 Task: Categorize selected contacts in Outlook.
Action: Mouse moved to (7, 83)
Screenshot: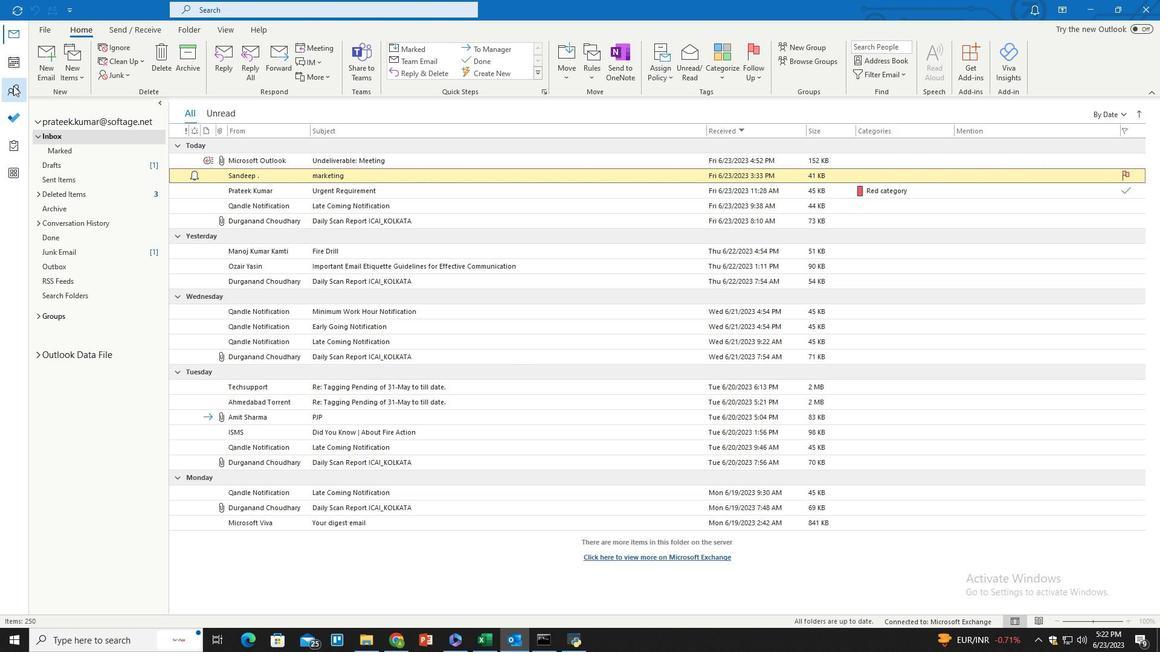 
Action: Mouse pressed left at (7, 83)
Screenshot: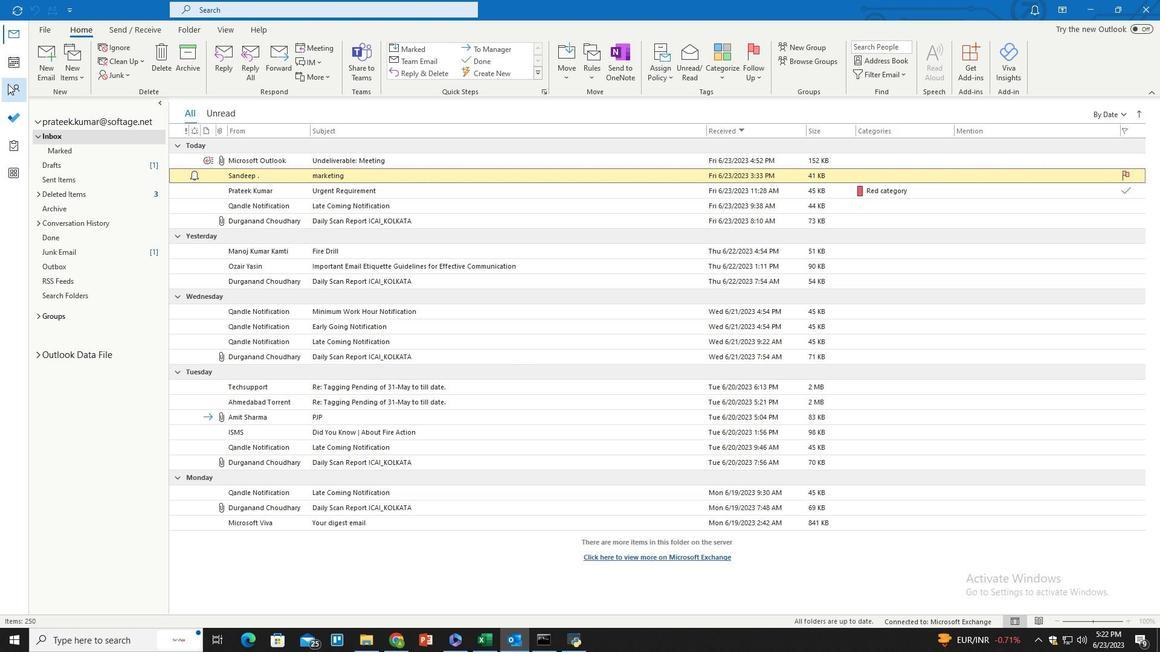 
Action: Mouse moved to (287, 267)
Screenshot: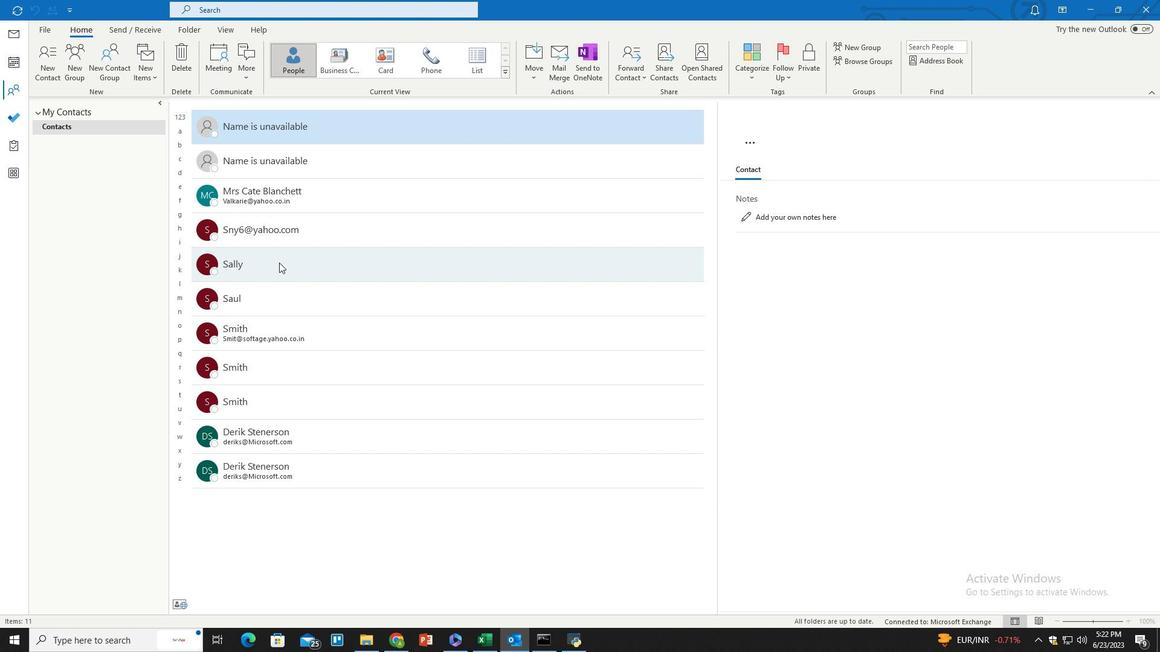 
Action: Mouse pressed left at (287, 267)
Screenshot: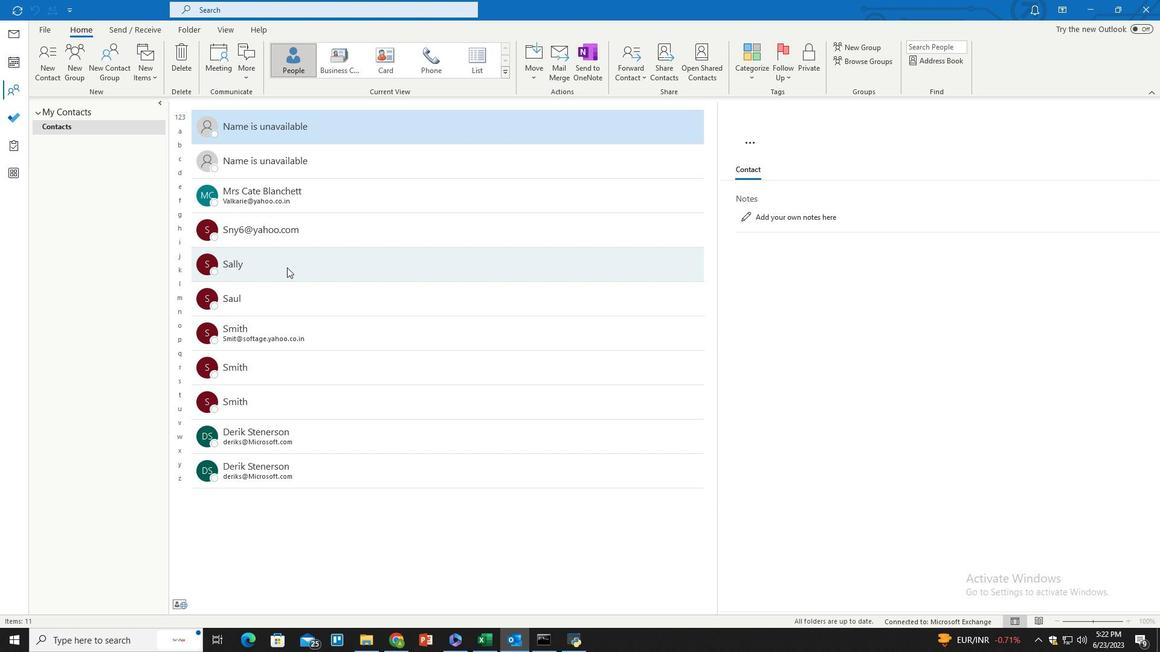 
Action: Mouse moved to (302, 297)
Screenshot: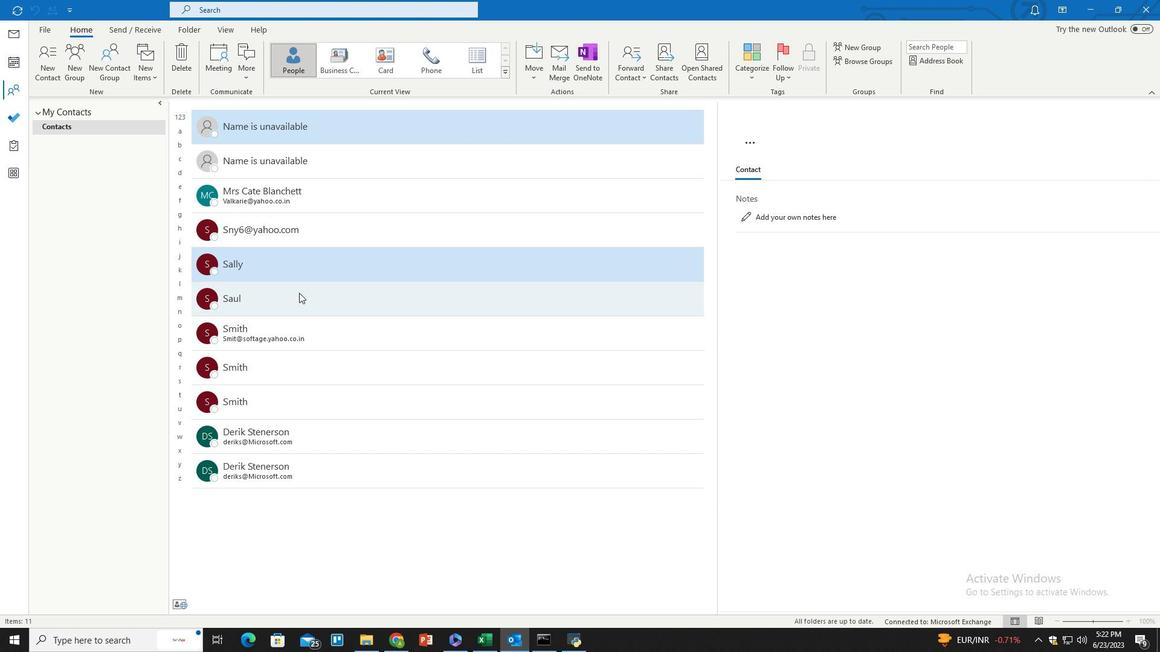
Action: Mouse pressed left at (302, 297)
Screenshot: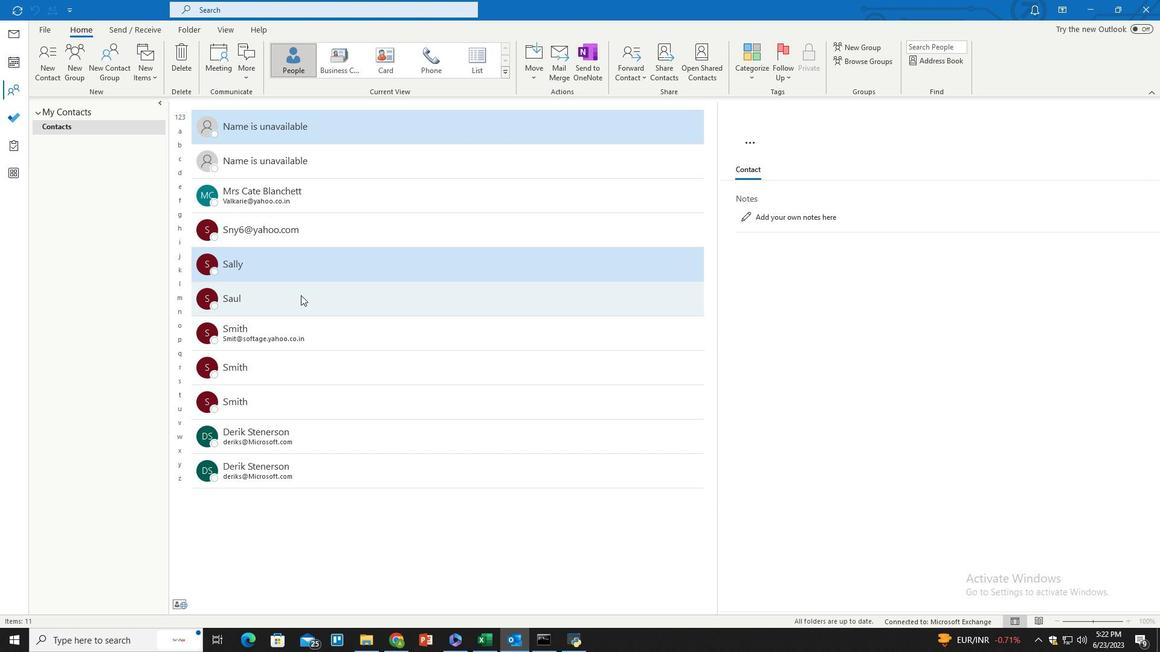 
Action: Mouse moved to (759, 76)
Screenshot: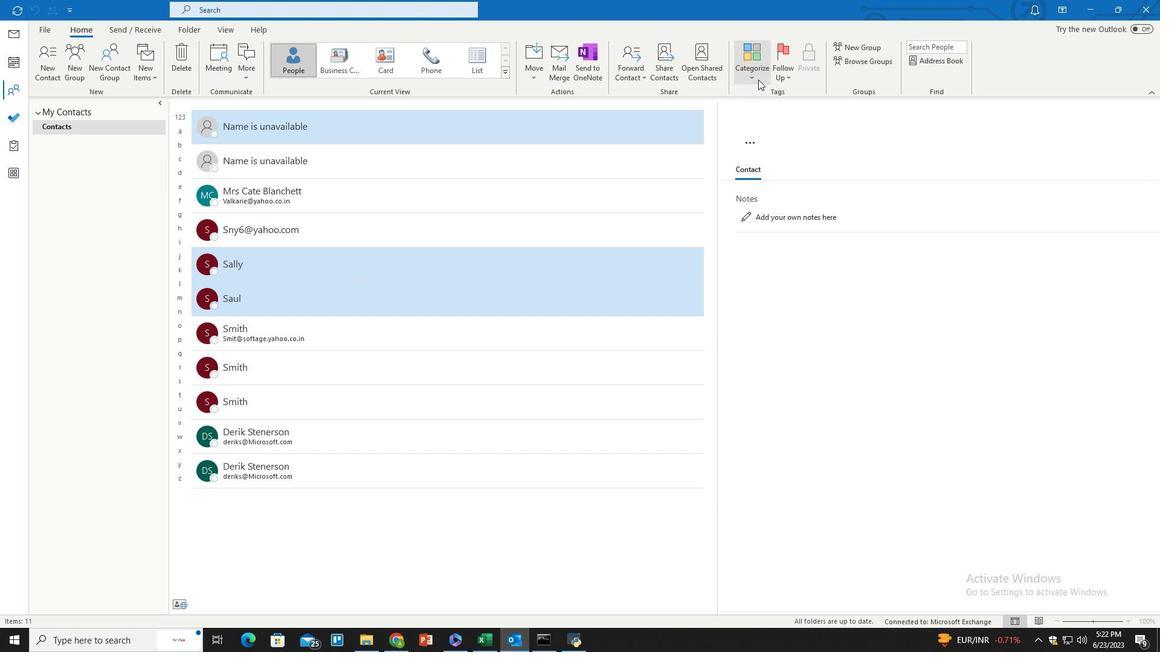 
Action: Mouse pressed left at (759, 76)
Screenshot: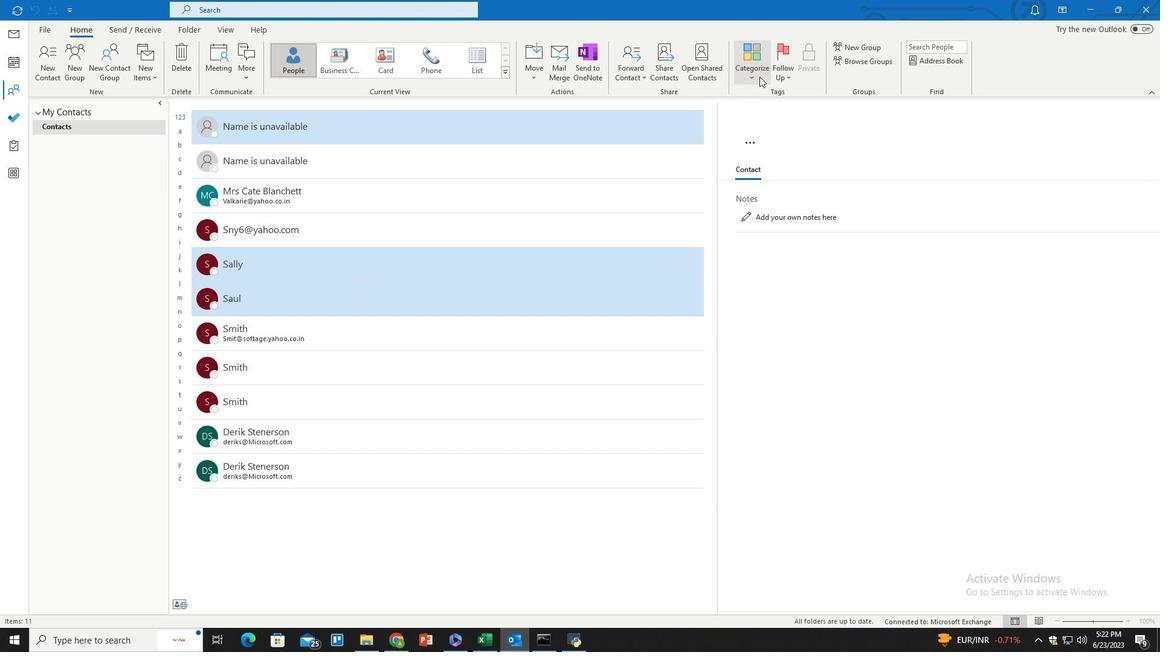 
Action: Mouse moved to (783, 233)
Screenshot: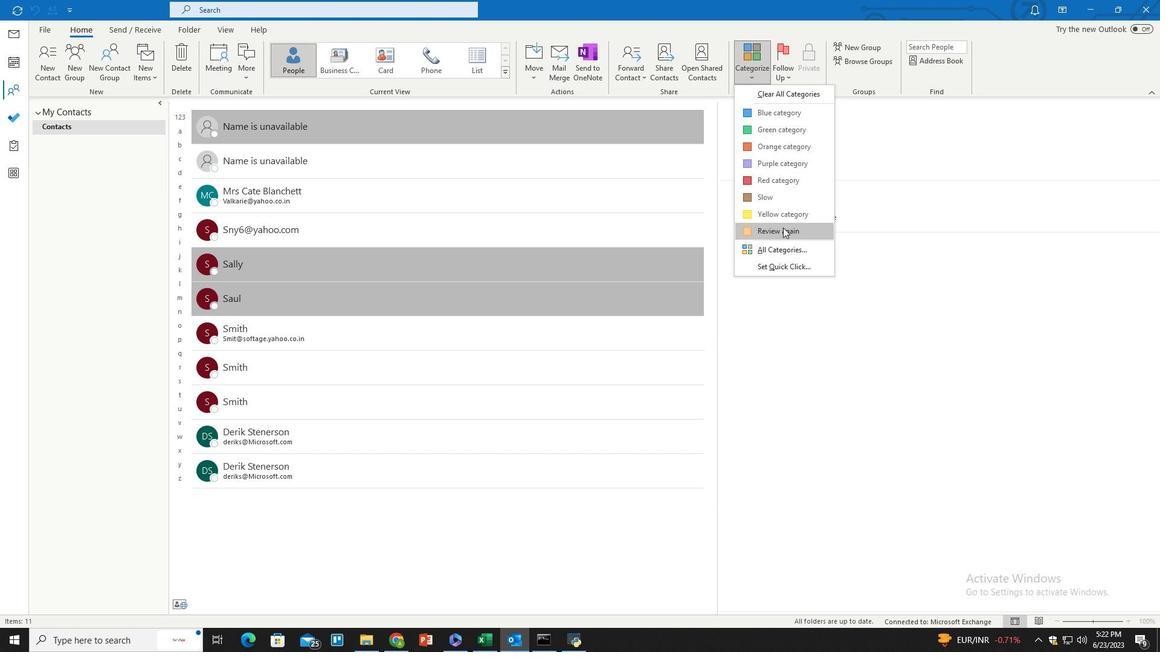 
Action: Mouse pressed left at (783, 233)
Screenshot: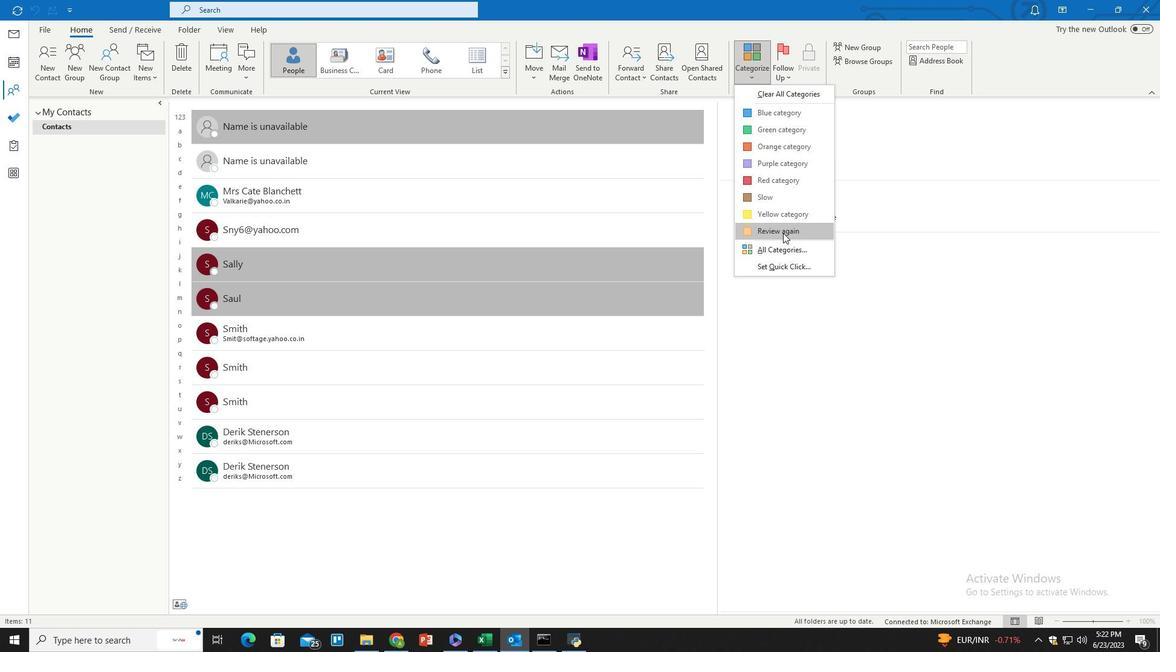 
